 Task: In saved jobes turn off push notifications.
Action: Mouse moved to (666, 52)
Screenshot: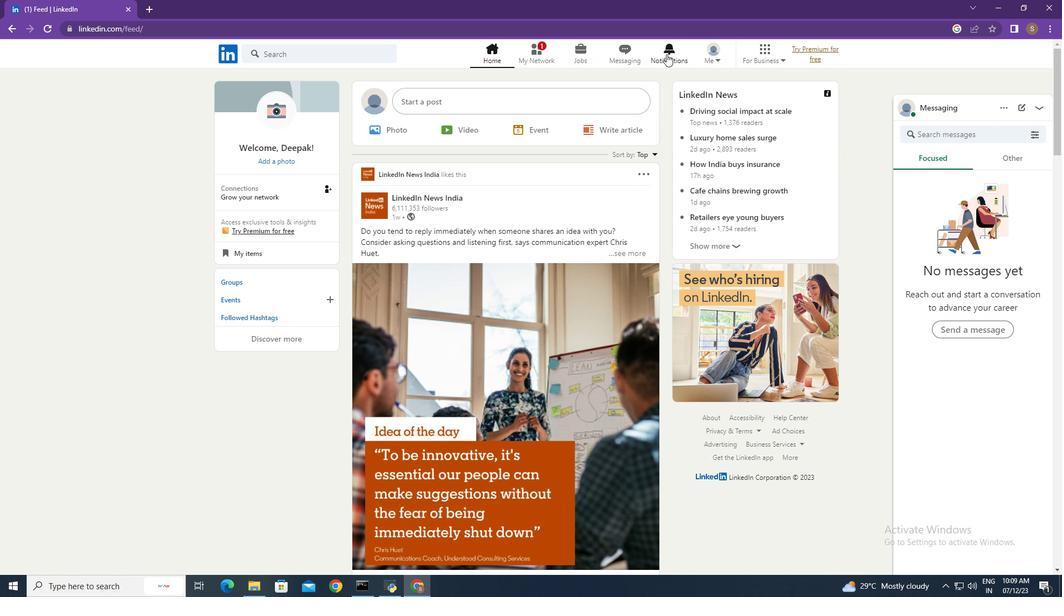 
Action: Mouse pressed left at (666, 52)
Screenshot: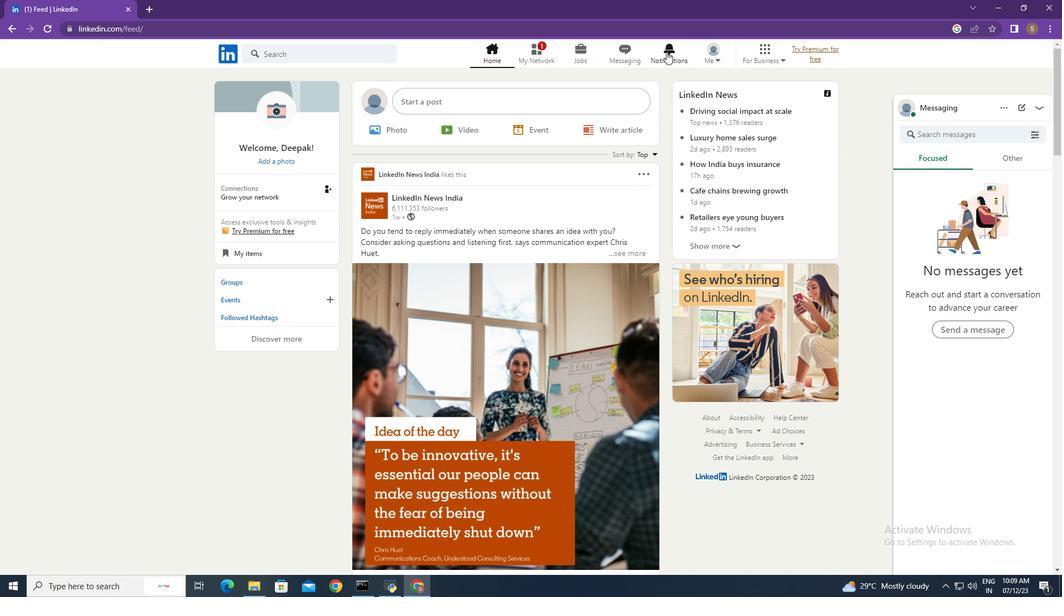 
Action: Mouse moved to (249, 126)
Screenshot: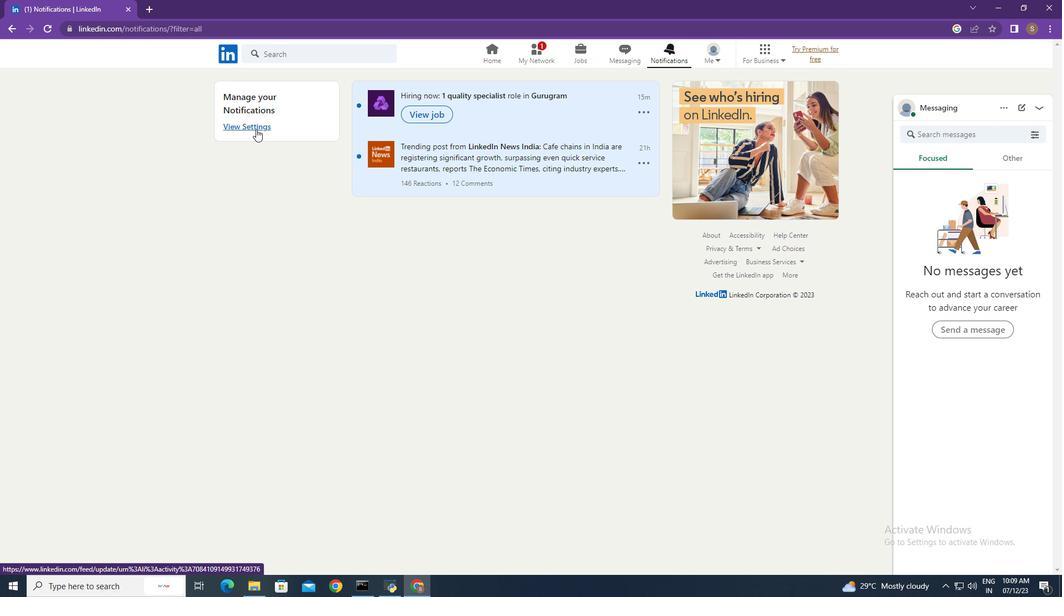 
Action: Mouse pressed left at (249, 126)
Screenshot: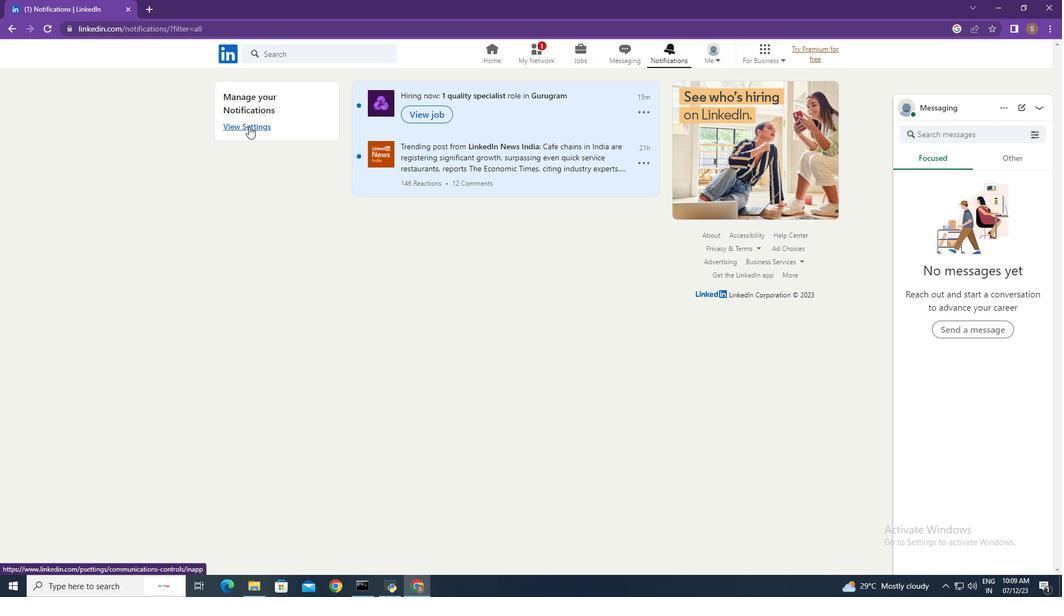 
Action: Mouse moved to (779, 170)
Screenshot: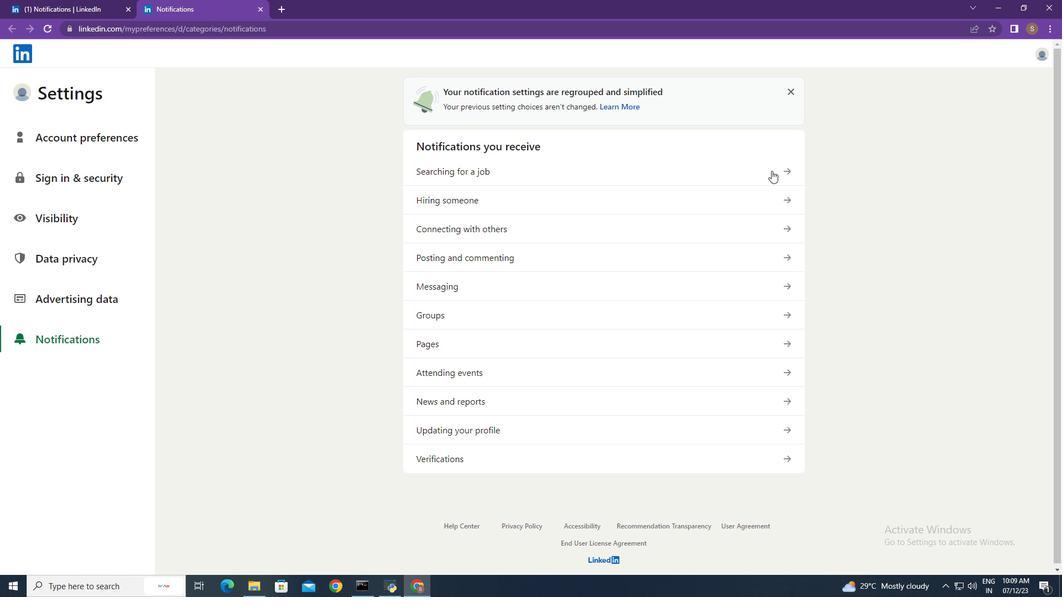 
Action: Mouse pressed left at (779, 170)
Screenshot: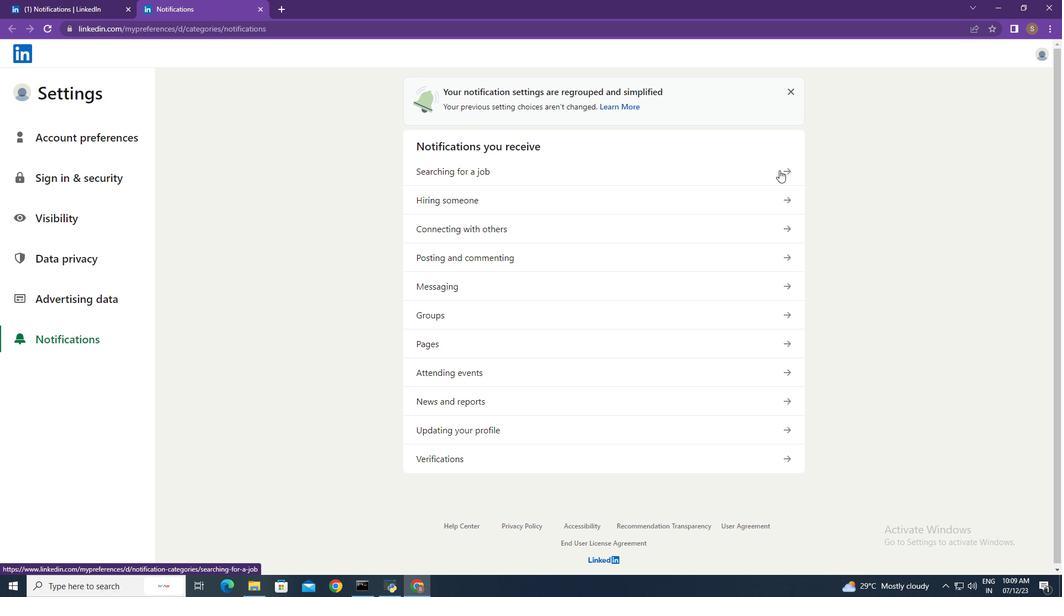 
Action: Mouse moved to (777, 207)
Screenshot: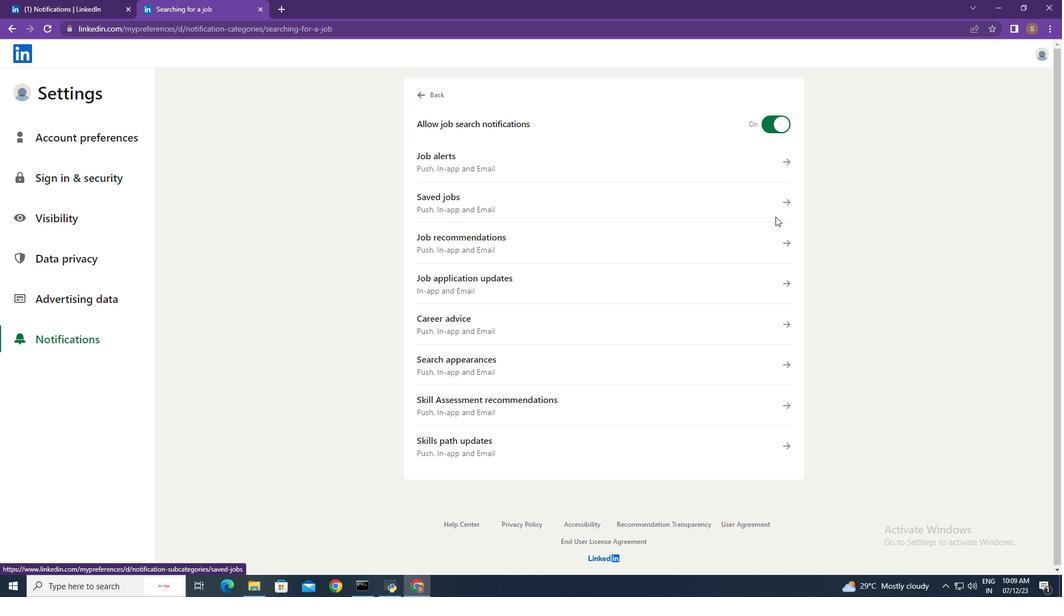 
Action: Mouse pressed left at (777, 207)
Screenshot: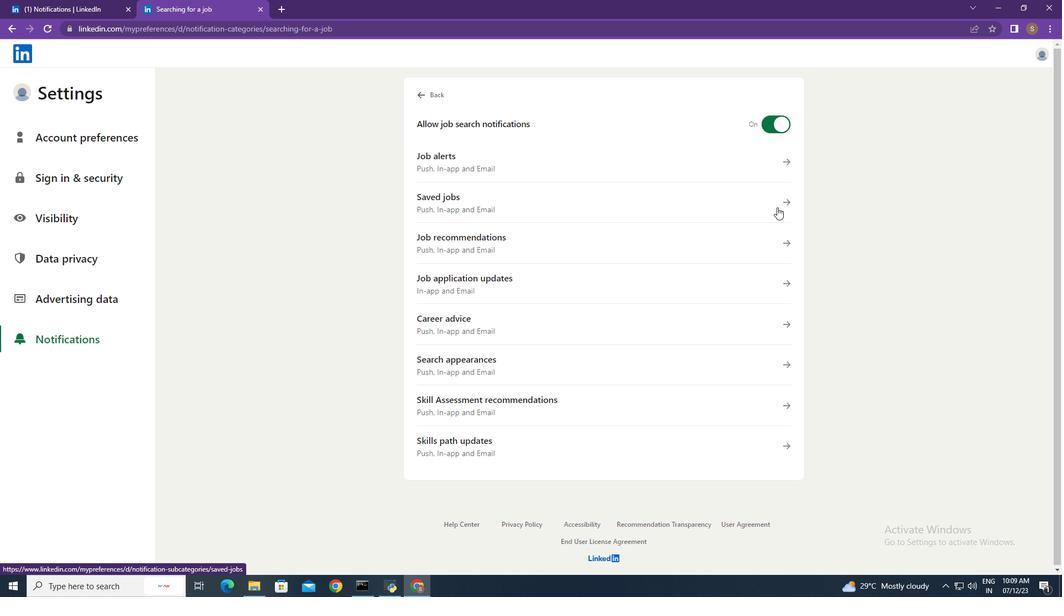 
Action: Mouse moved to (779, 232)
Screenshot: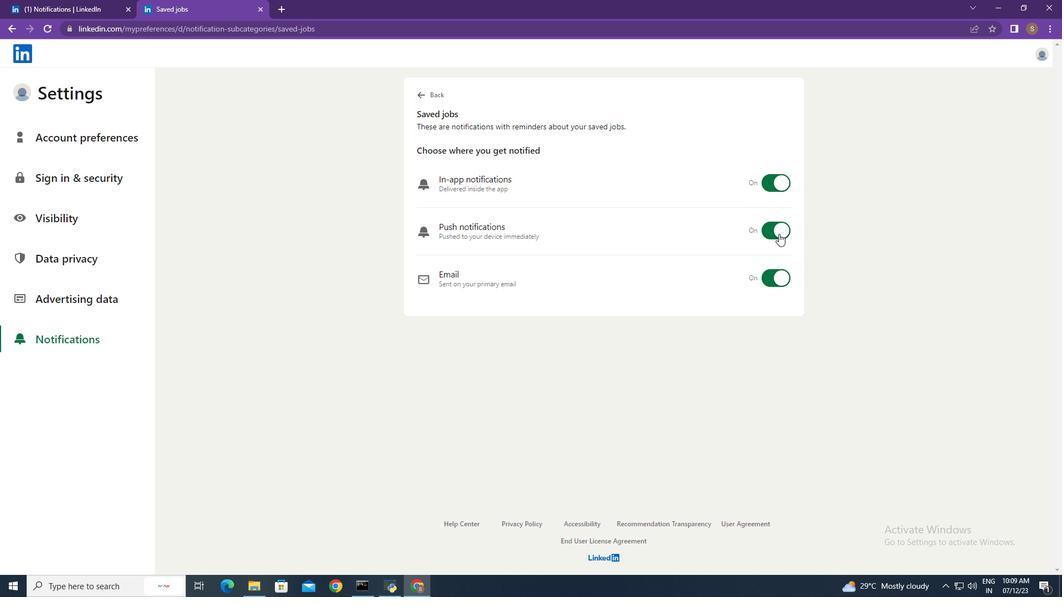 
Action: Mouse pressed left at (779, 232)
Screenshot: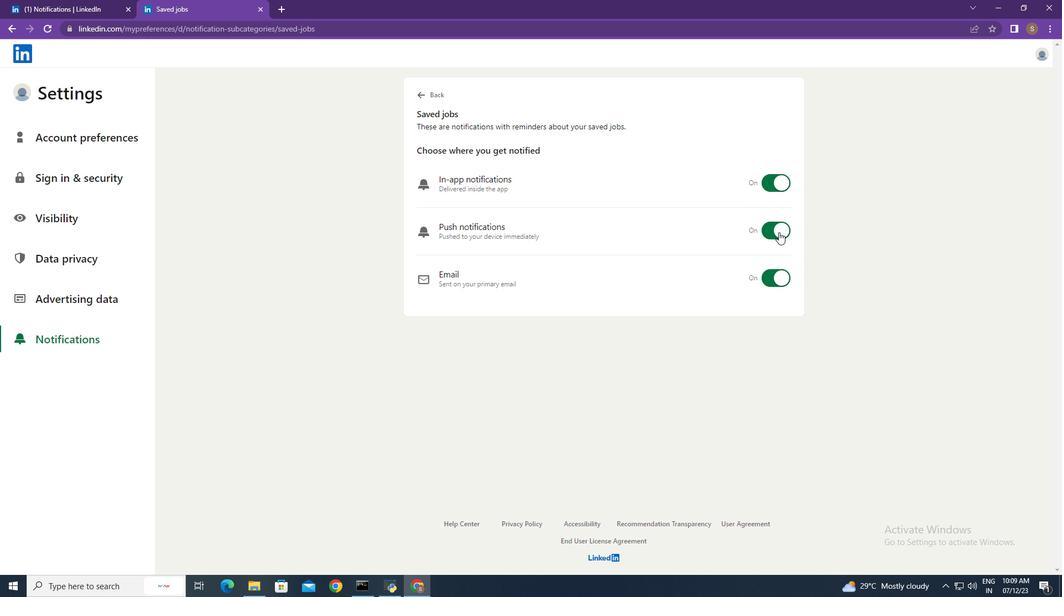 
Action: Mouse moved to (874, 255)
Screenshot: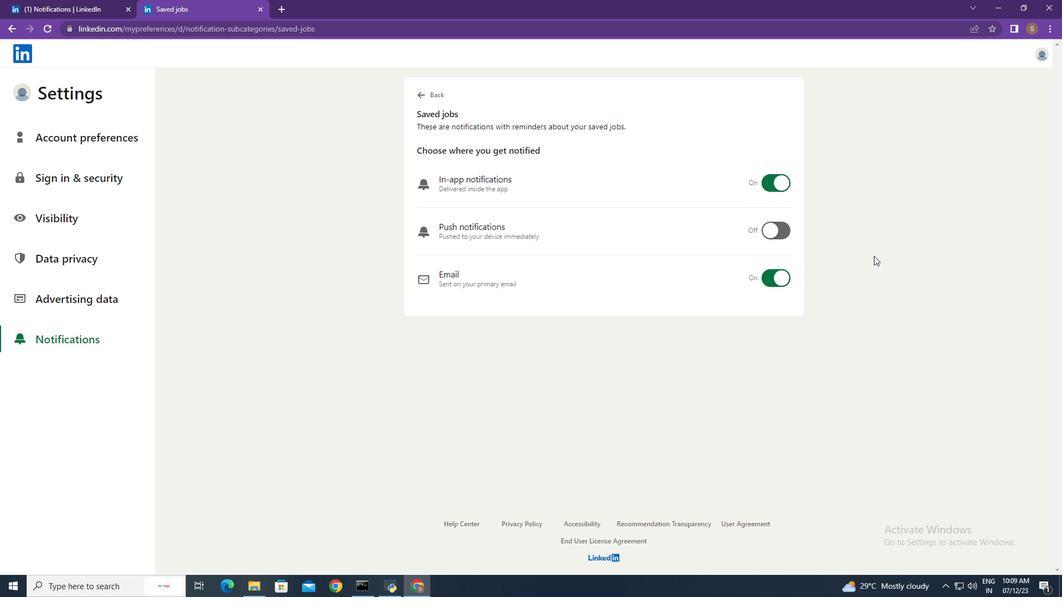 
